 Task: Create List Feedback in Board Recruiting to Workspace Finance and Accounting. Create List Improving in Board Influencer Marketing to Workspace Finance and Accounting. Create List Idea Pool in Board Email Marketing A/B Testing and Optimization to Workspace Finance and Accounting
Action: Mouse moved to (49, 319)
Screenshot: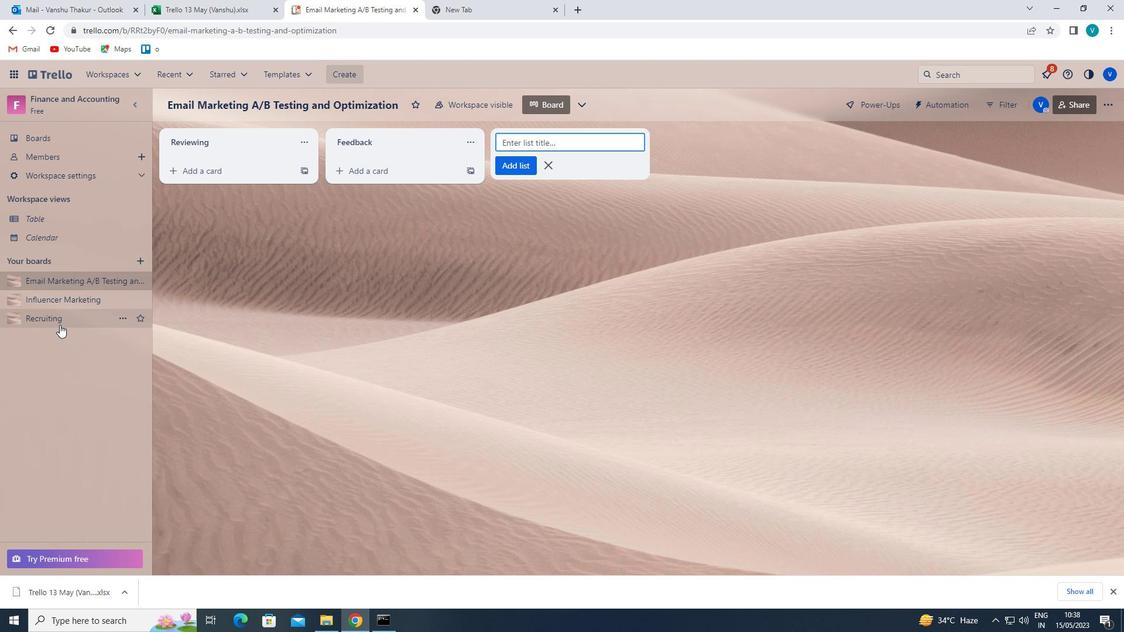 
Action: Mouse pressed left at (49, 319)
Screenshot: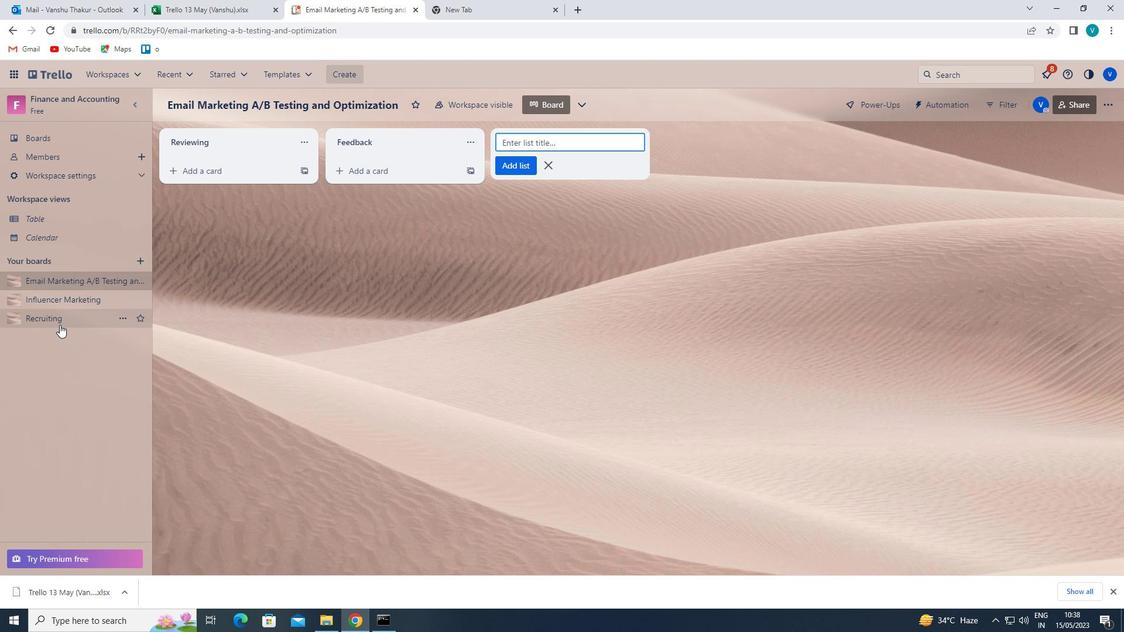 
Action: Mouse moved to (527, 142)
Screenshot: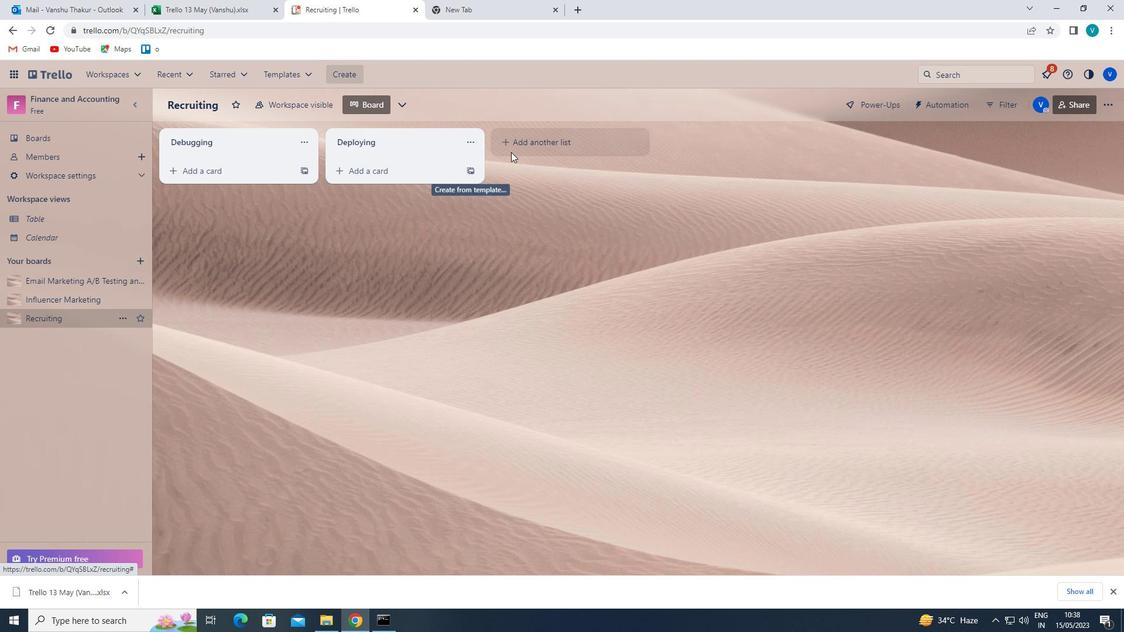 
Action: Mouse pressed left at (527, 142)
Screenshot: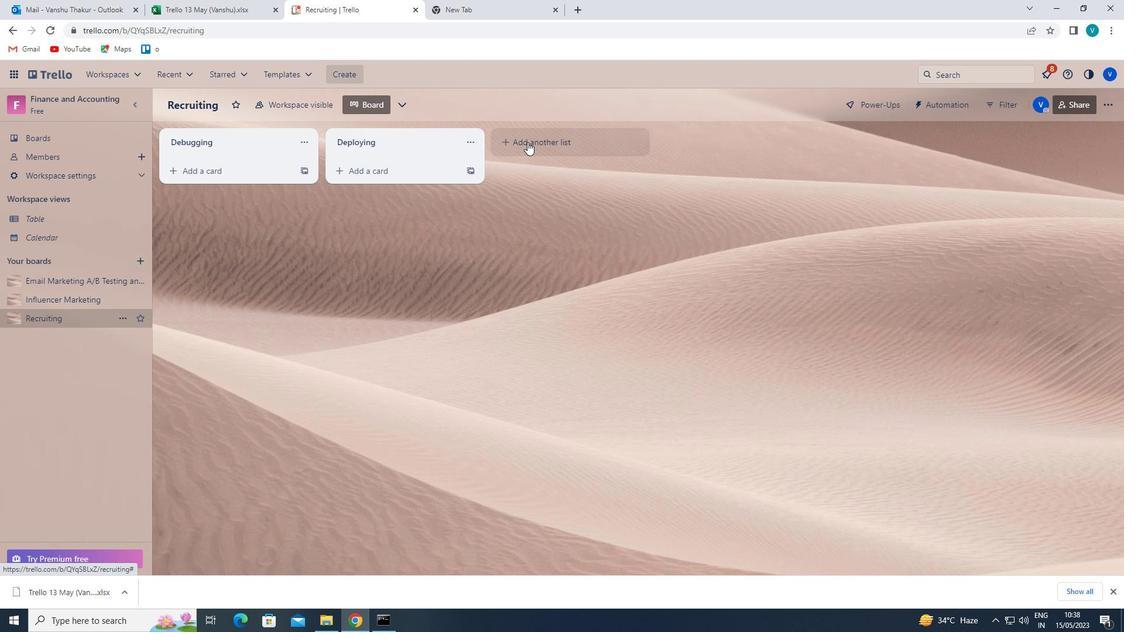 
Action: Key pressed <Key.shift>FEEB
Screenshot: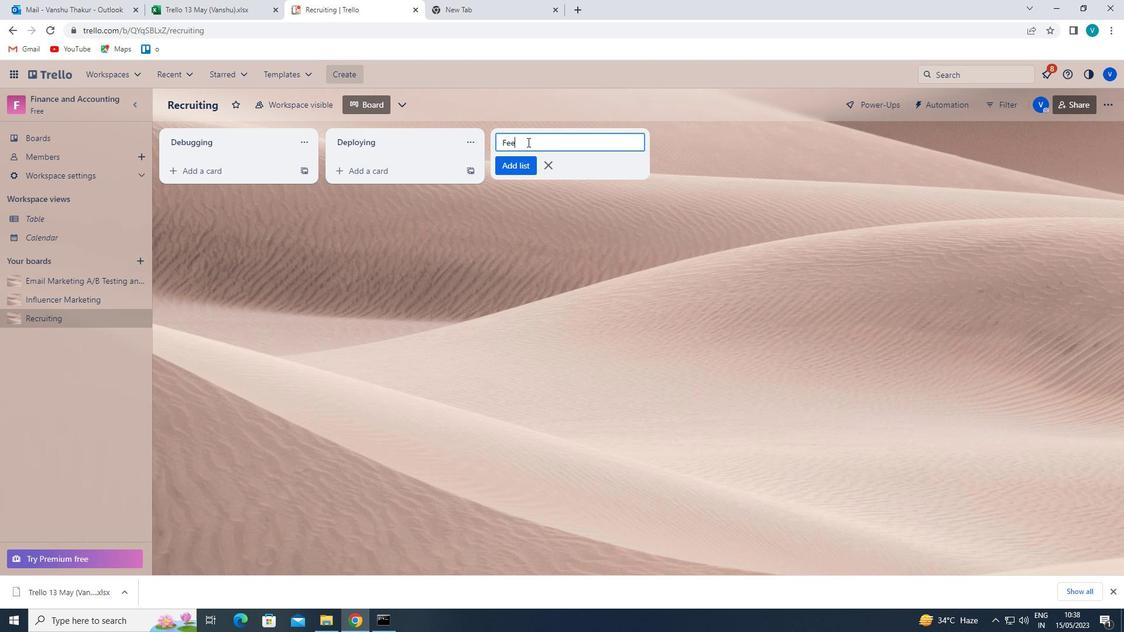 
Action: Mouse moved to (514, 149)
Screenshot: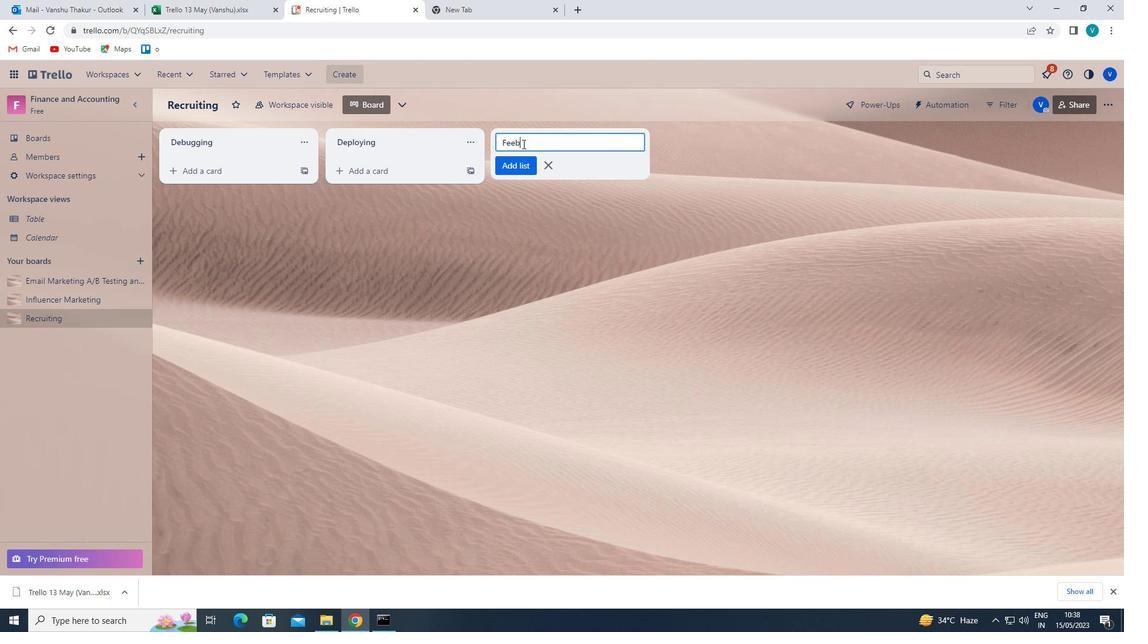 
Action: Key pressed <Key.backspace>DBACK<Key.enter>
Screenshot: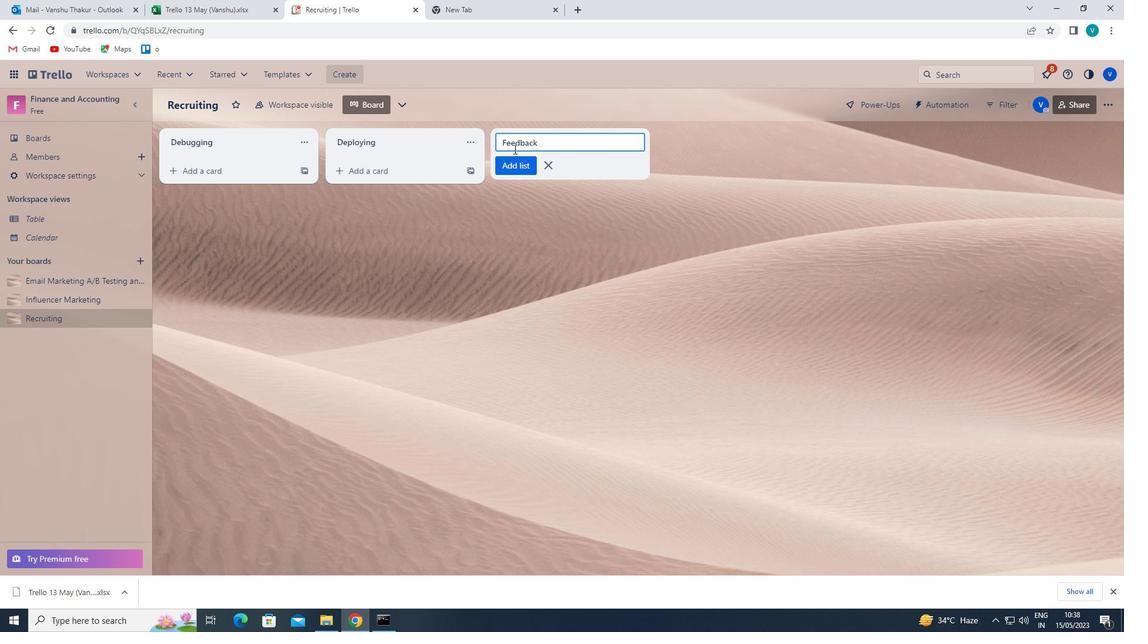 
Action: Mouse moved to (60, 295)
Screenshot: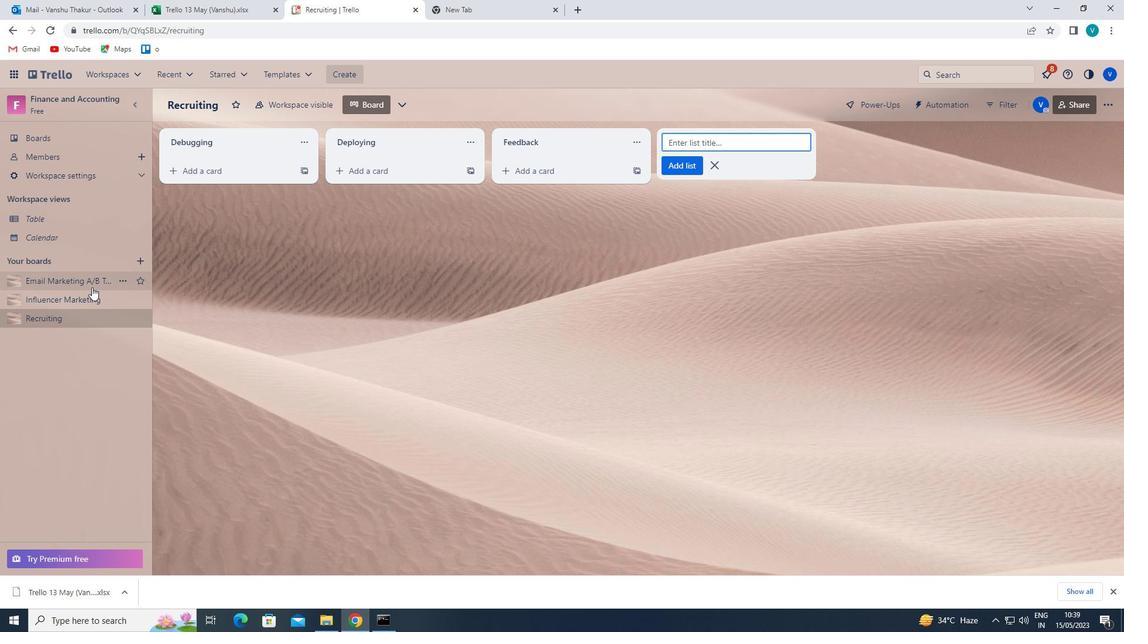 
Action: Mouse pressed left at (60, 295)
Screenshot: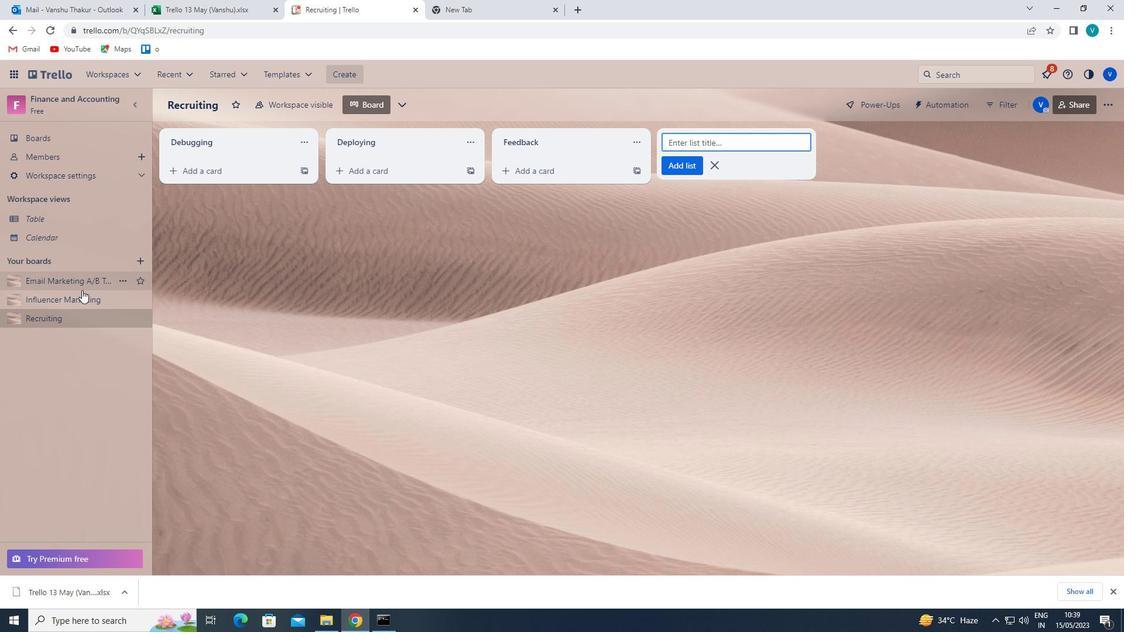 
Action: Mouse moved to (578, 142)
Screenshot: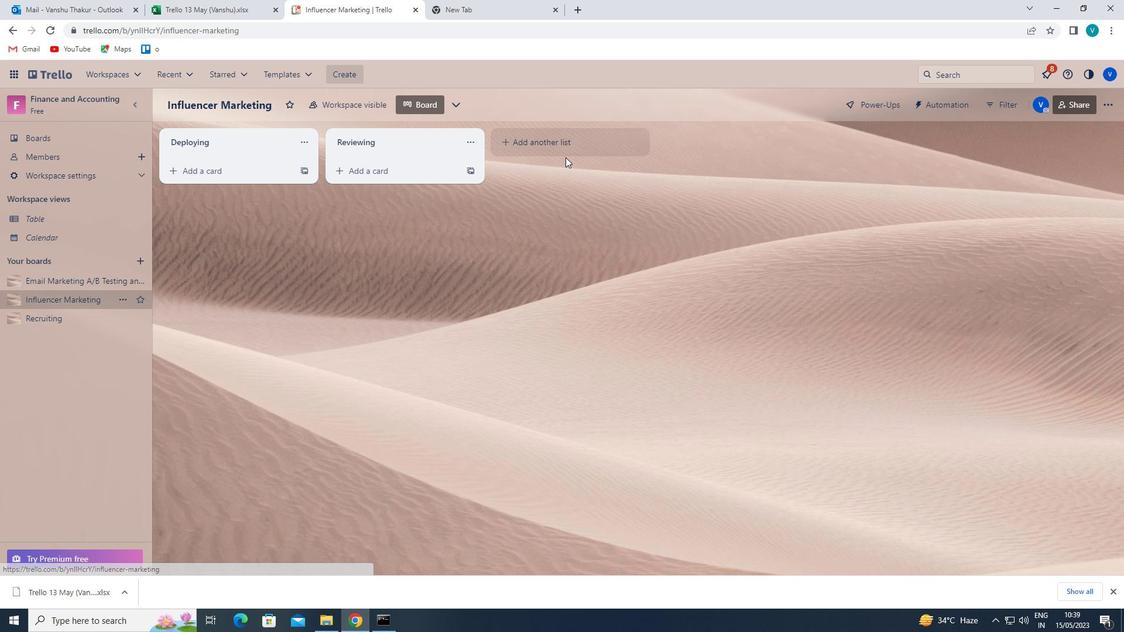 
Action: Mouse pressed left at (578, 142)
Screenshot: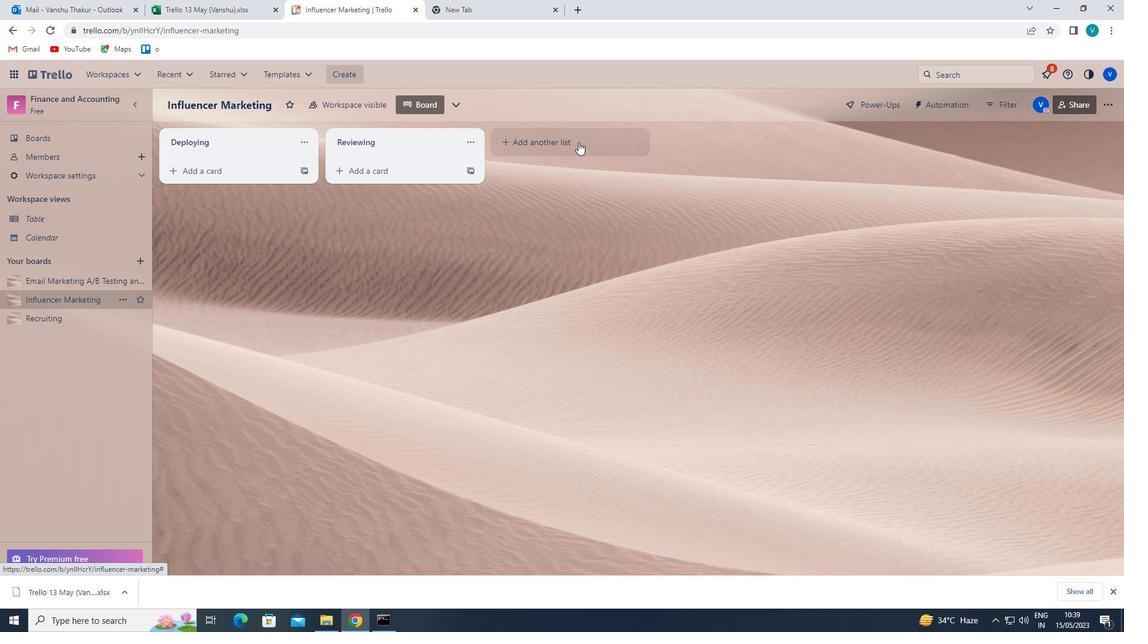 
Action: Key pressed <Key.shift>IMPROVING<Key.enter>
Screenshot: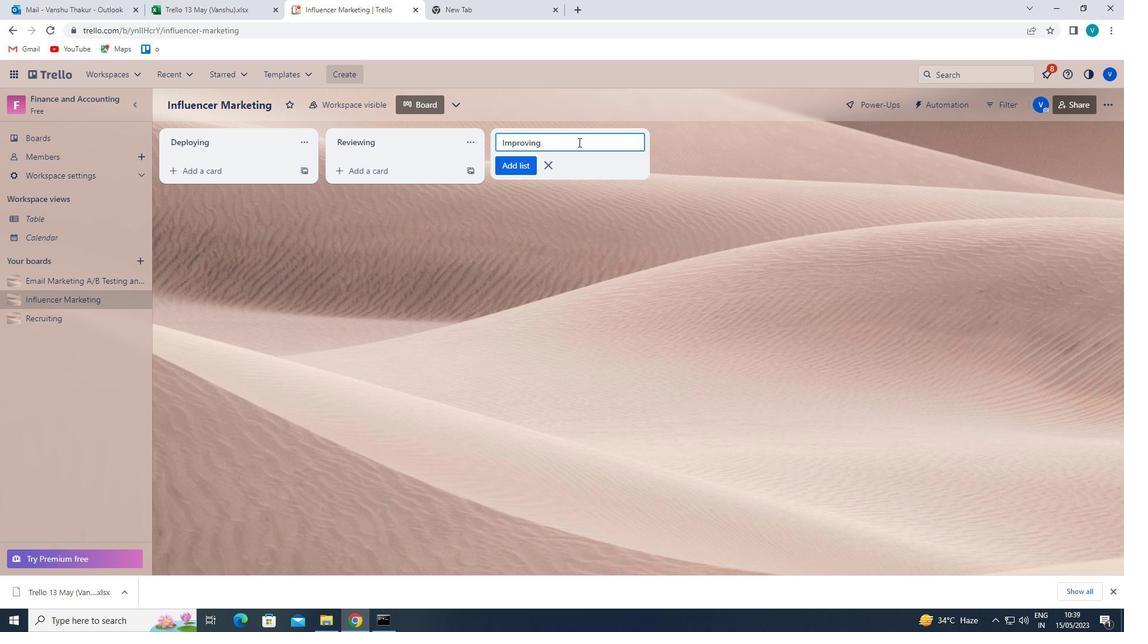 
Action: Mouse moved to (60, 280)
Screenshot: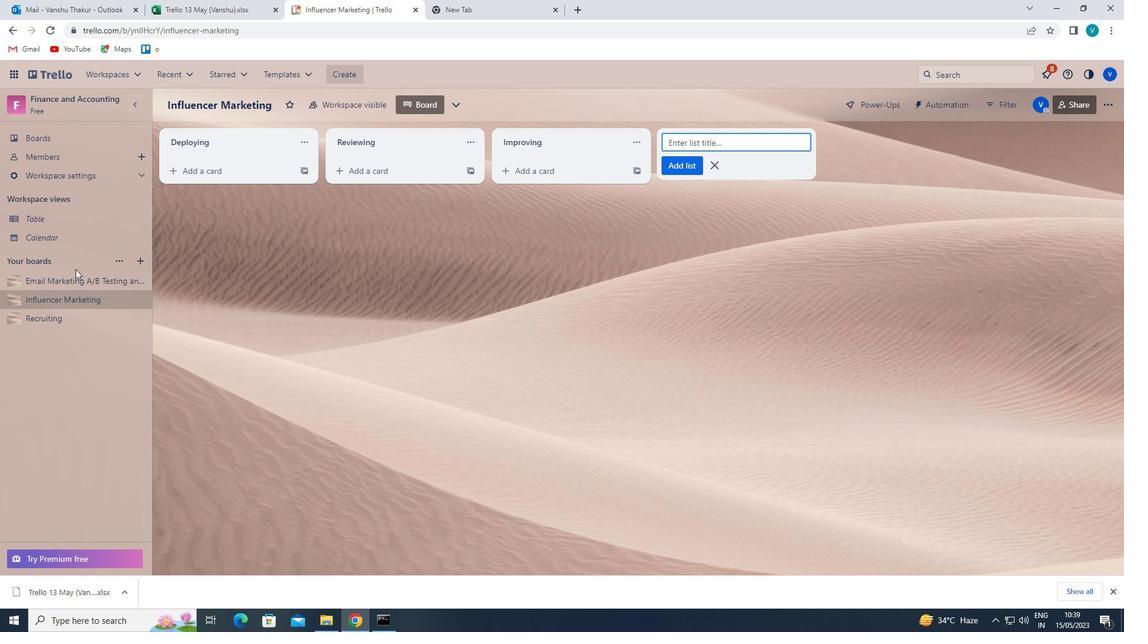 
Action: Mouse pressed left at (60, 280)
Screenshot: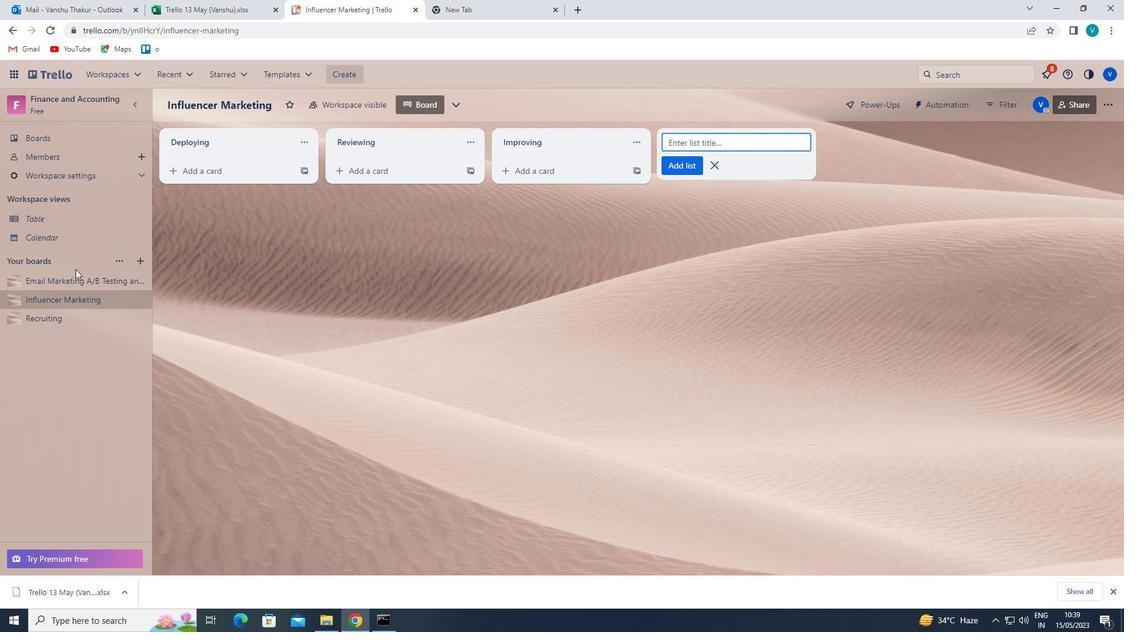 
Action: Mouse moved to (563, 141)
Screenshot: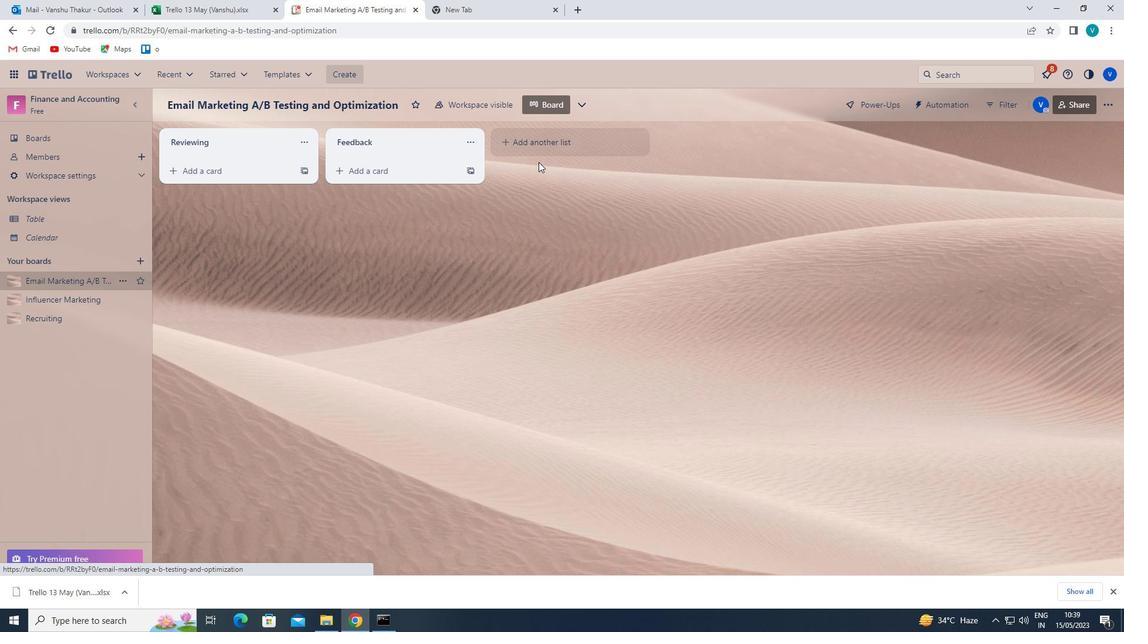 
Action: Mouse pressed left at (563, 141)
Screenshot: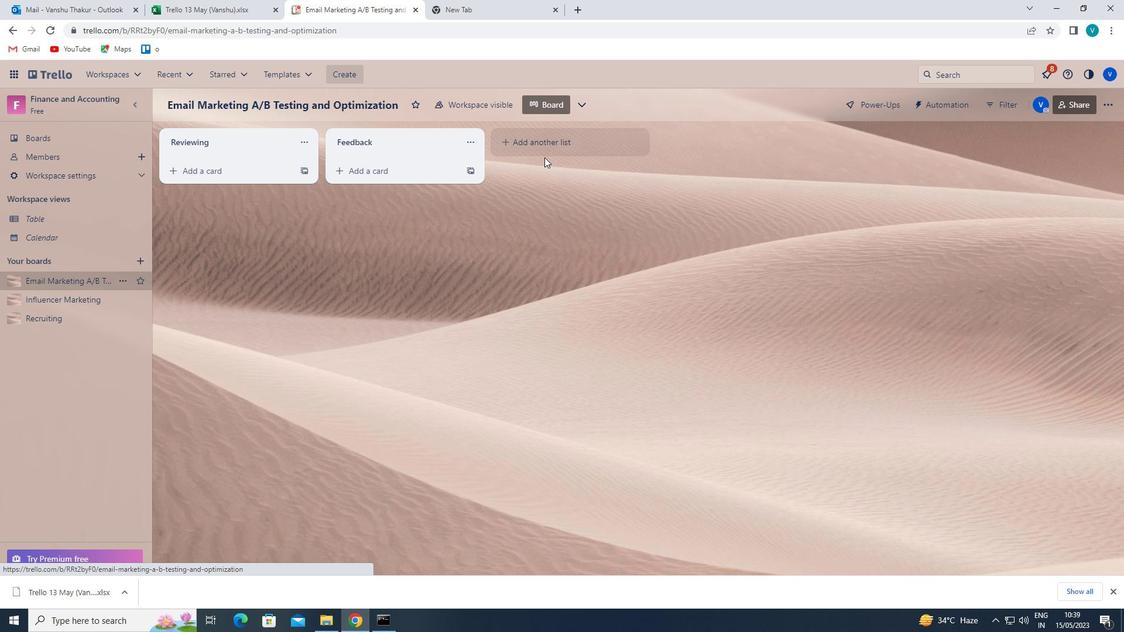 
Action: Mouse moved to (562, 142)
Screenshot: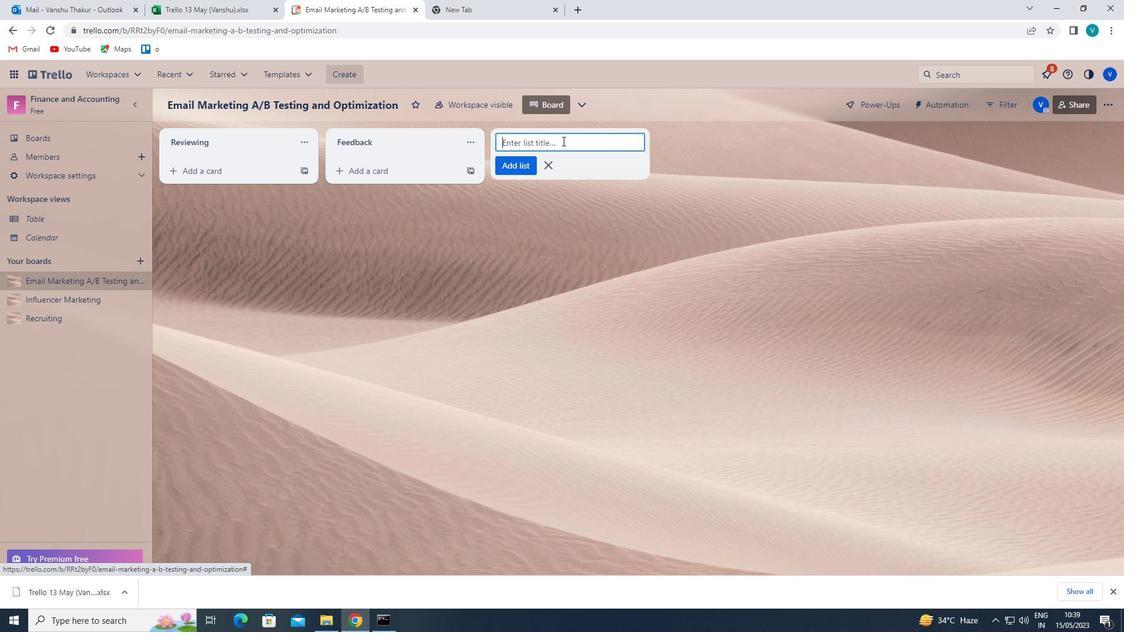 
Action: Key pressed <Key.shift>
Screenshot: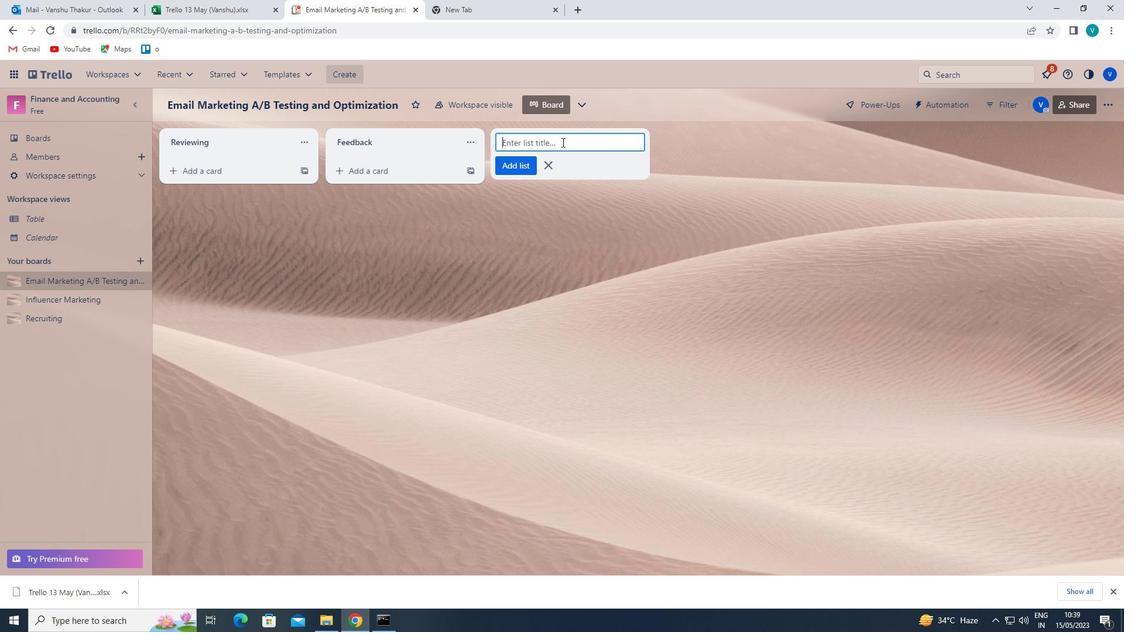 
Action: Mouse moved to (560, 142)
Screenshot: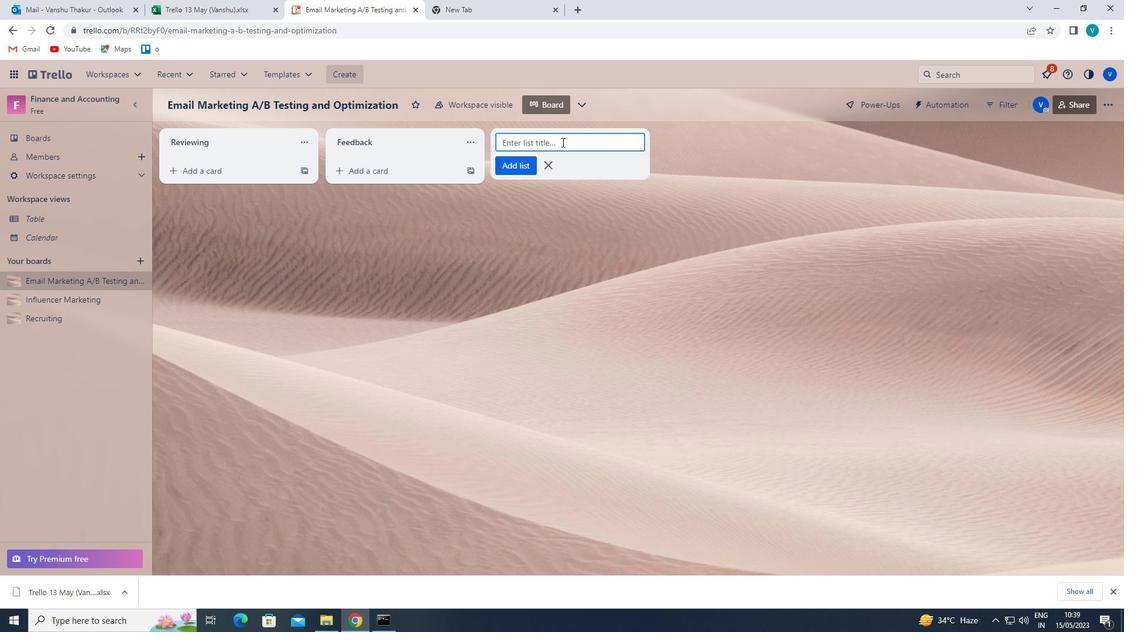 
Action: Key pressed <Key.shift><Key.shift><Key.shift><Key.shift>IDEA<Key.space><Key.shift>POOL<Key.enter>
Screenshot: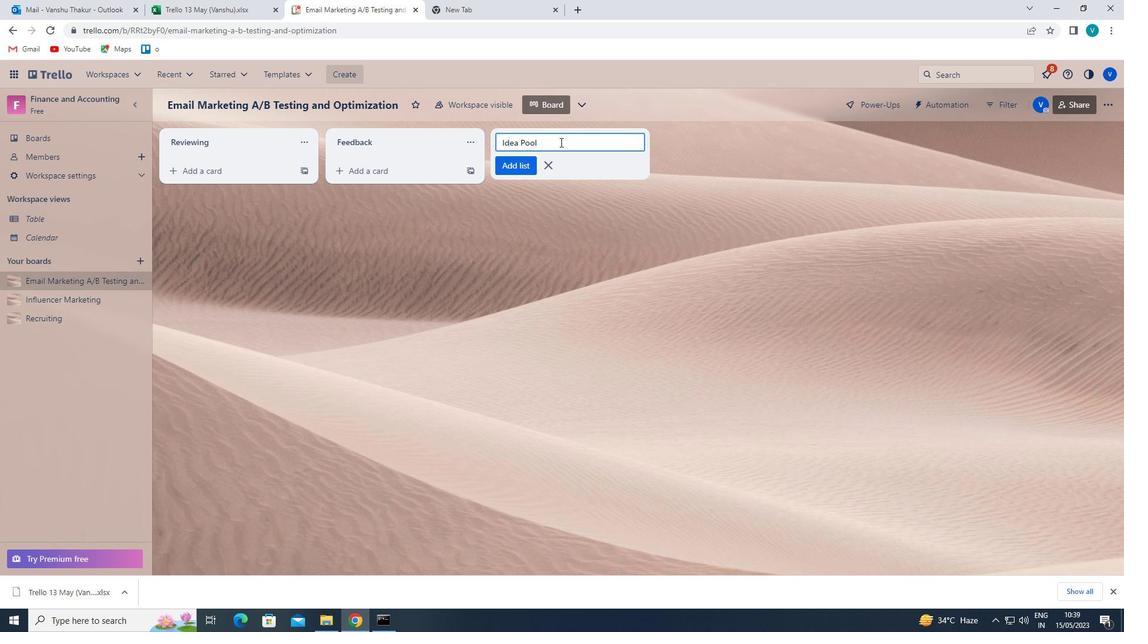 
